 Task: Look for products in the category "Ale" from Societe only.
Action: Mouse moved to (704, 285)
Screenshot: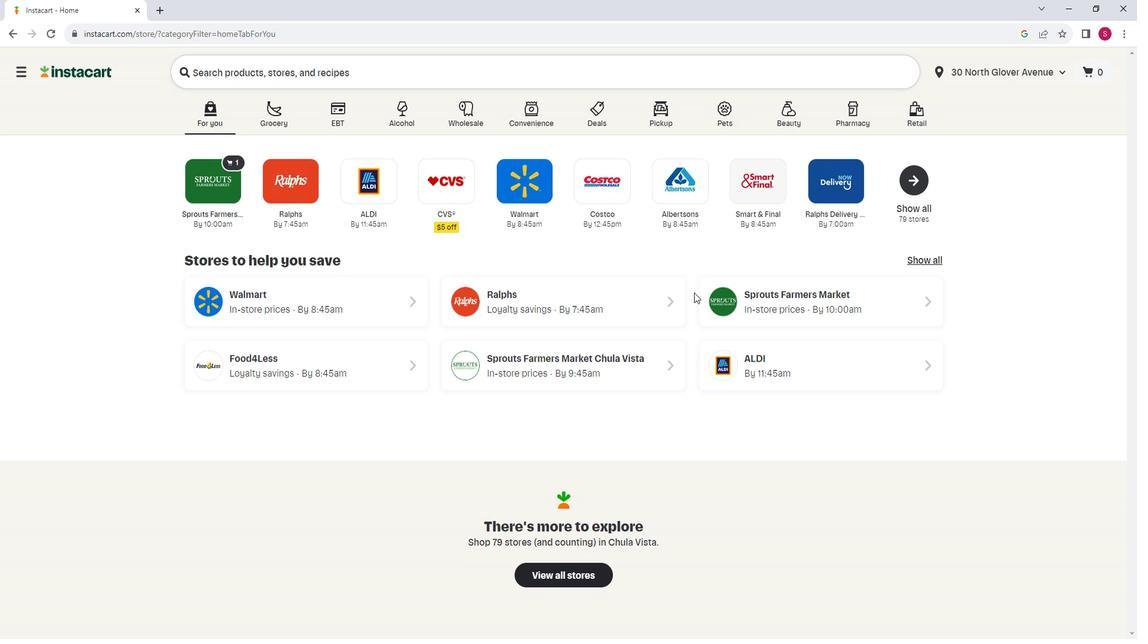 
Action: Mouse pressed left at (704, 285)
Screenshot: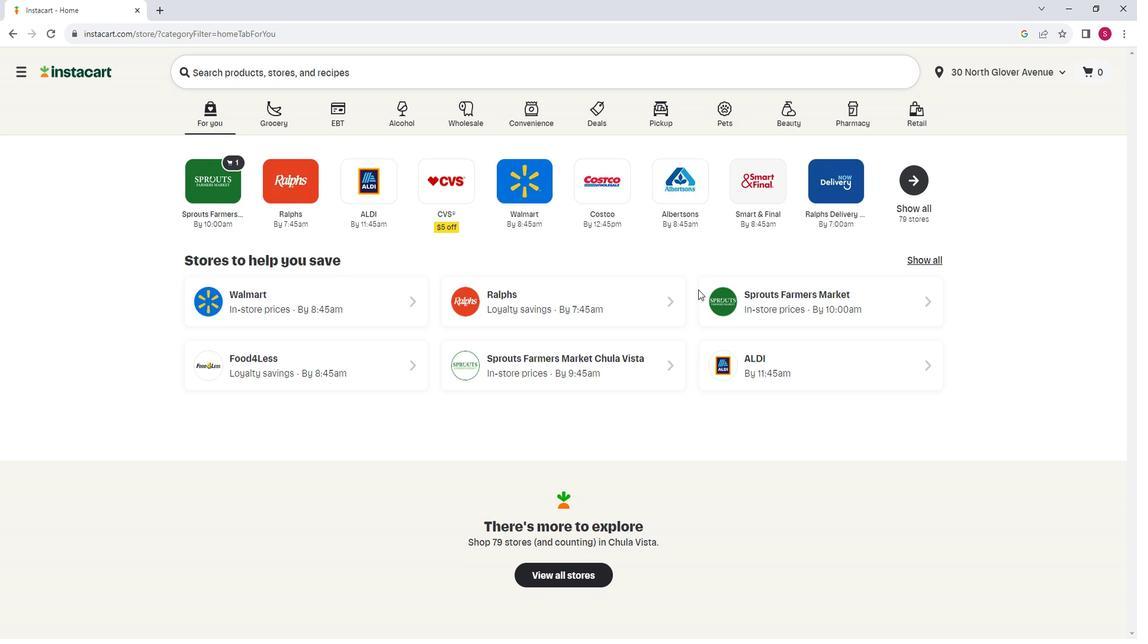 
Action: Mouse moved to (721, 284)
Screenshot: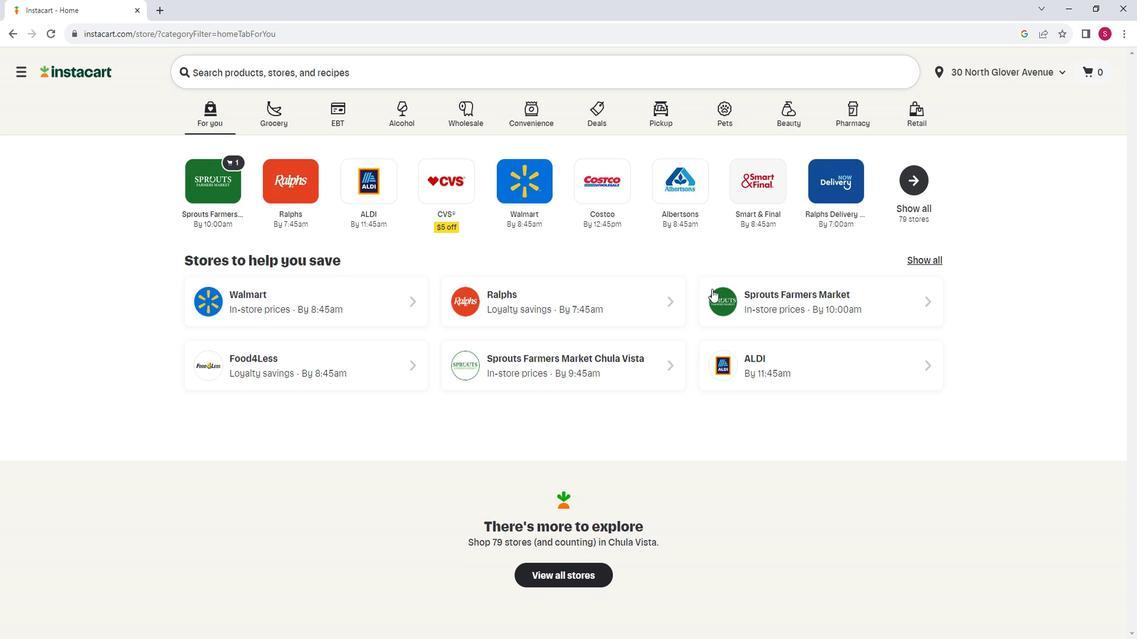 
Action: Mouse pressed left at (721, 284)
Screenshot: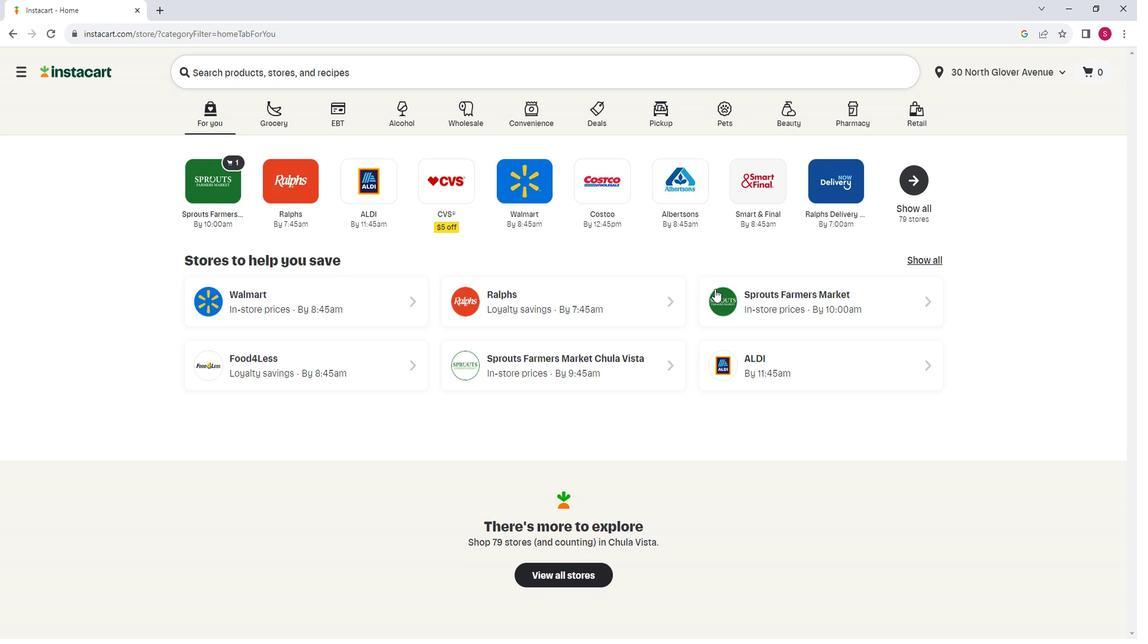 
Action: Mouse moved to (77, 426)
Screenshot: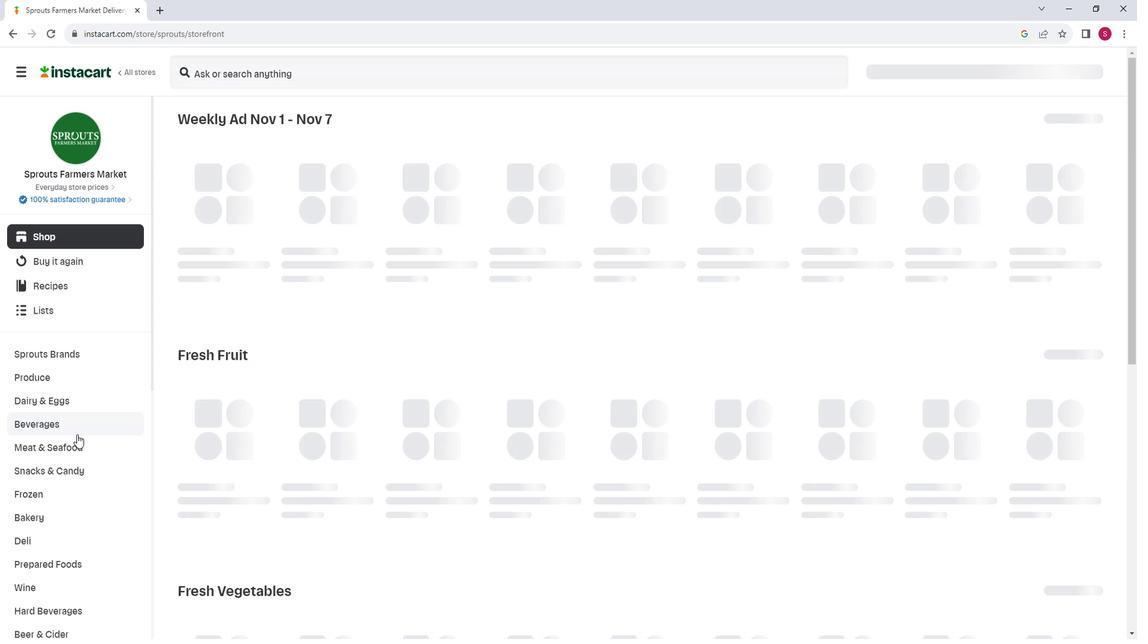 
Action: Mouse scrolled (77, 425) with delta (0, 0)
Screenshot: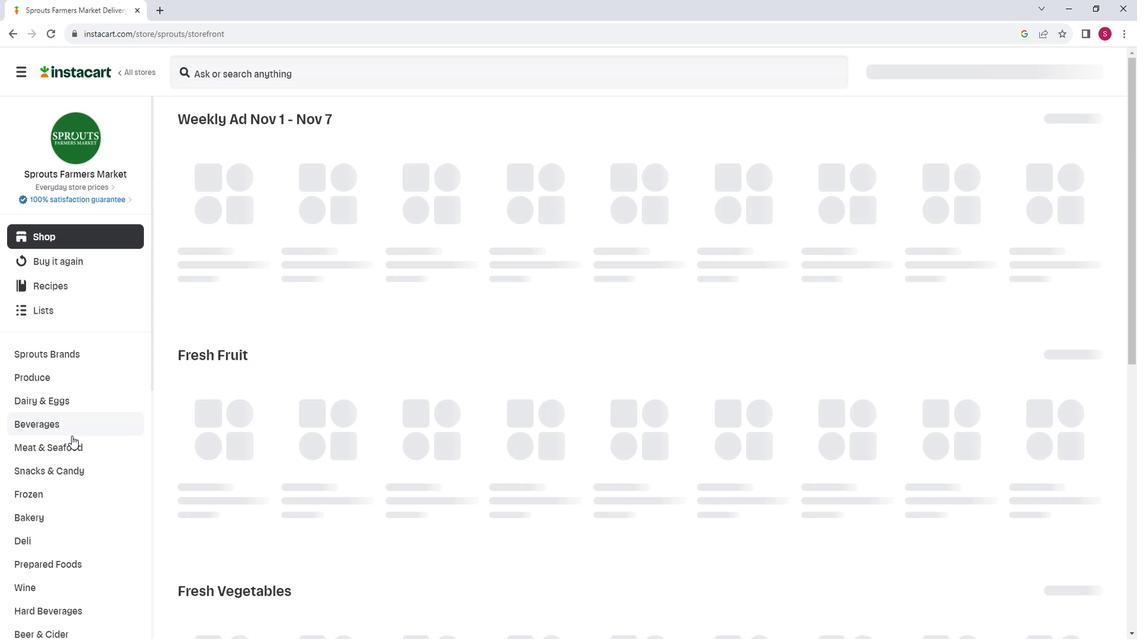 
Action: Mouse scrolled (77, 425) with delta (0, 0)
Screenshot: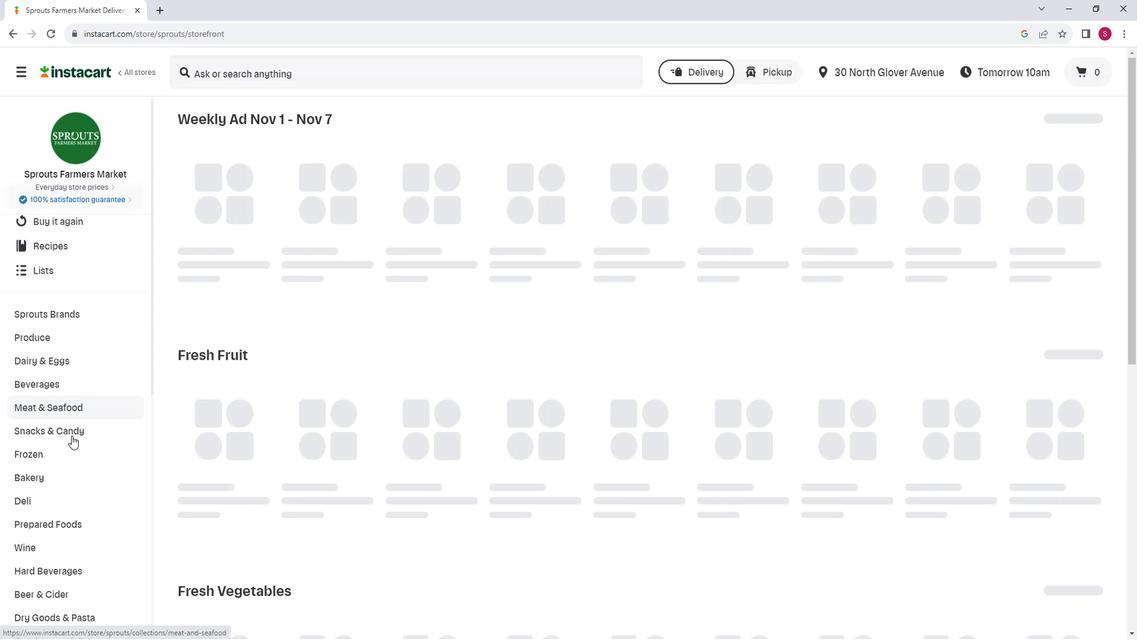 
Action: Mouse moved to (85, 494)
Screenshot: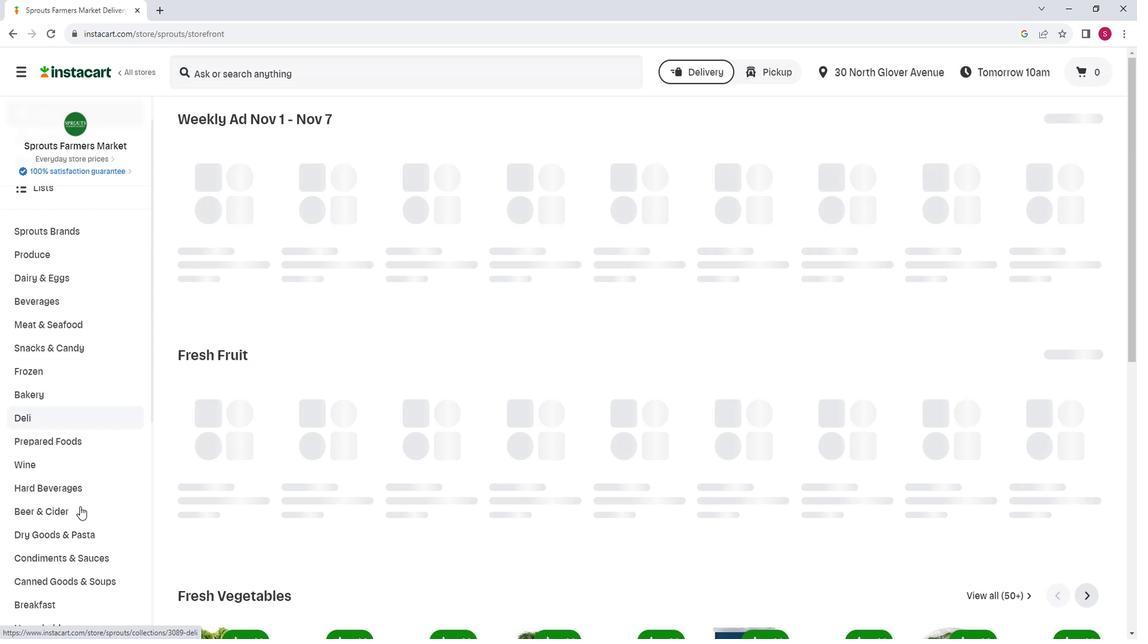 
Action: Mouse pressed left at (85, 494)
Screenshot: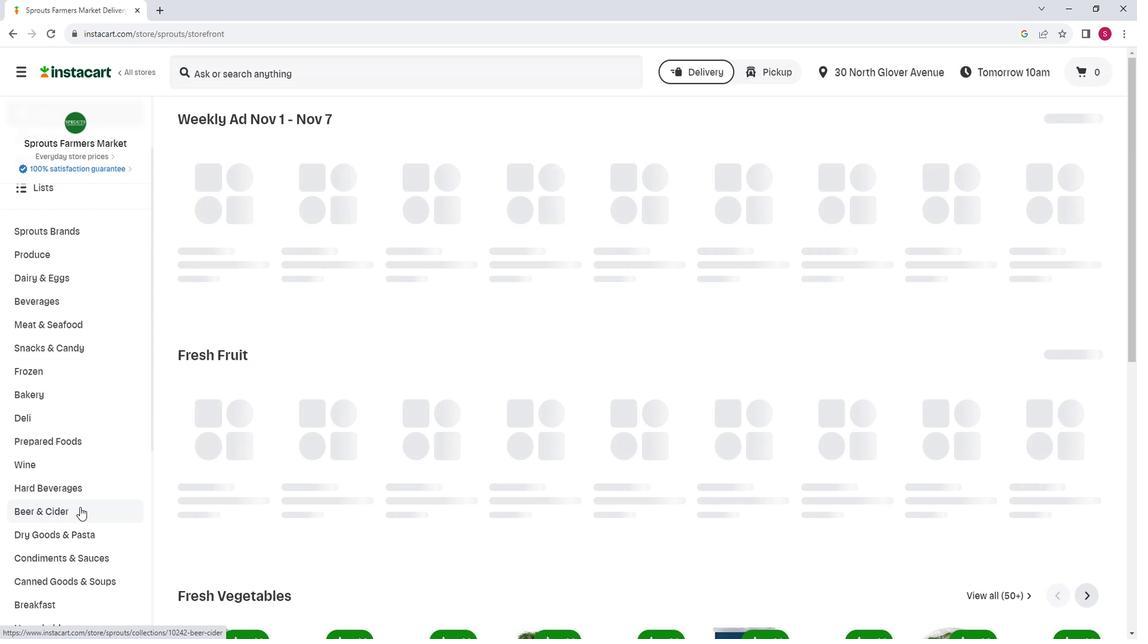 
Action: Mouse moved to (408, 154)
Screenshot: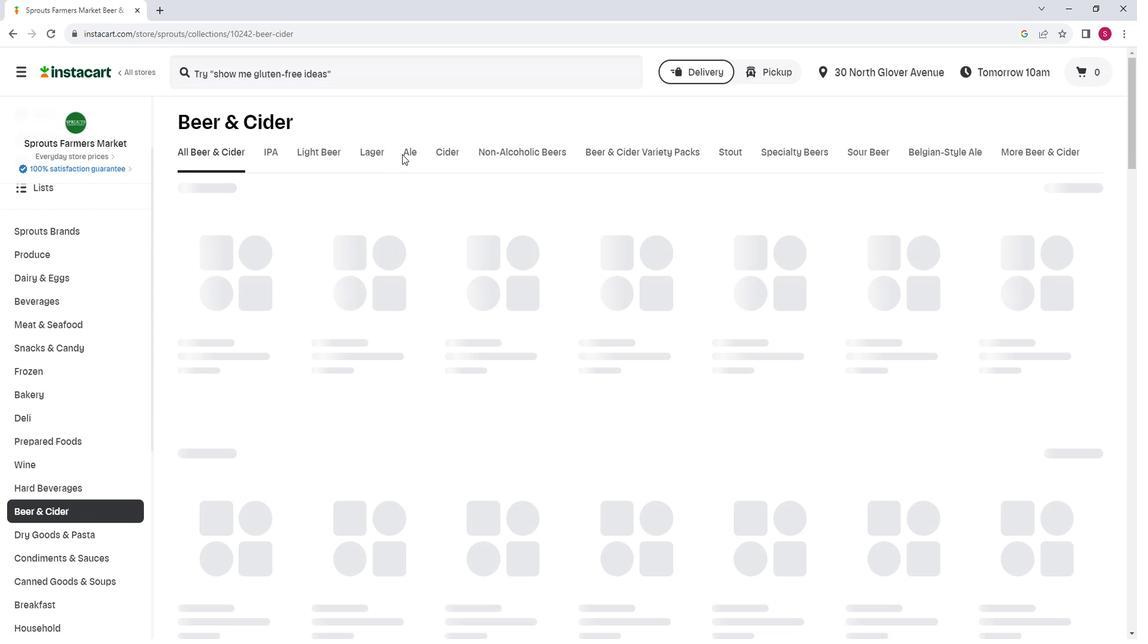 
Action: Mouse pressed left at (408, 154)
Screenshot: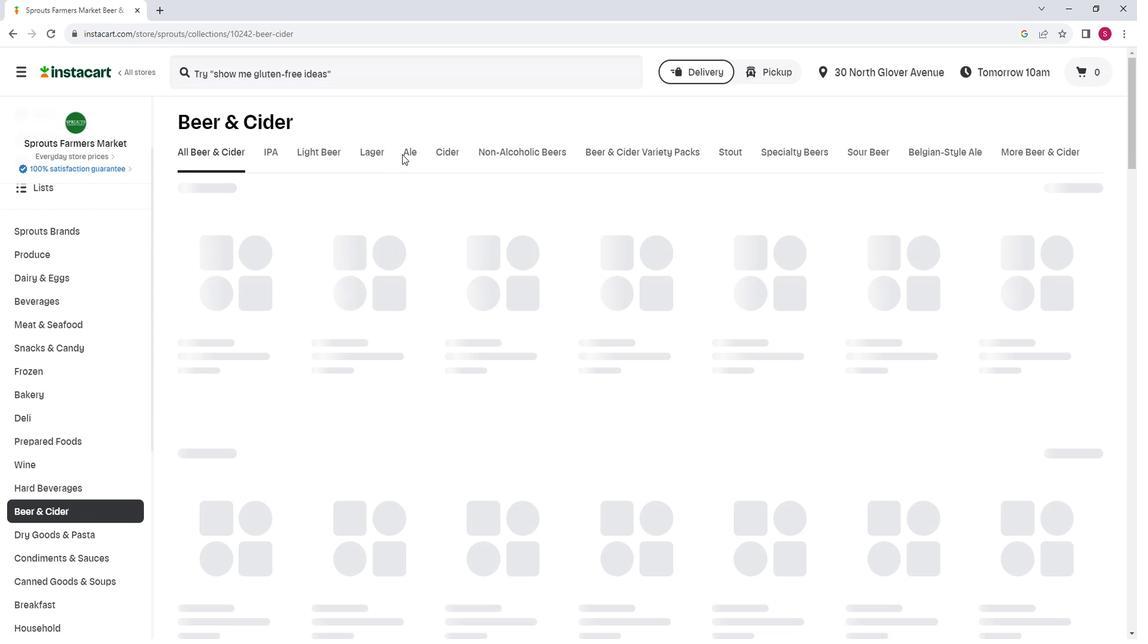 
Action: Mouse moved to (410, 152)
Screenshot: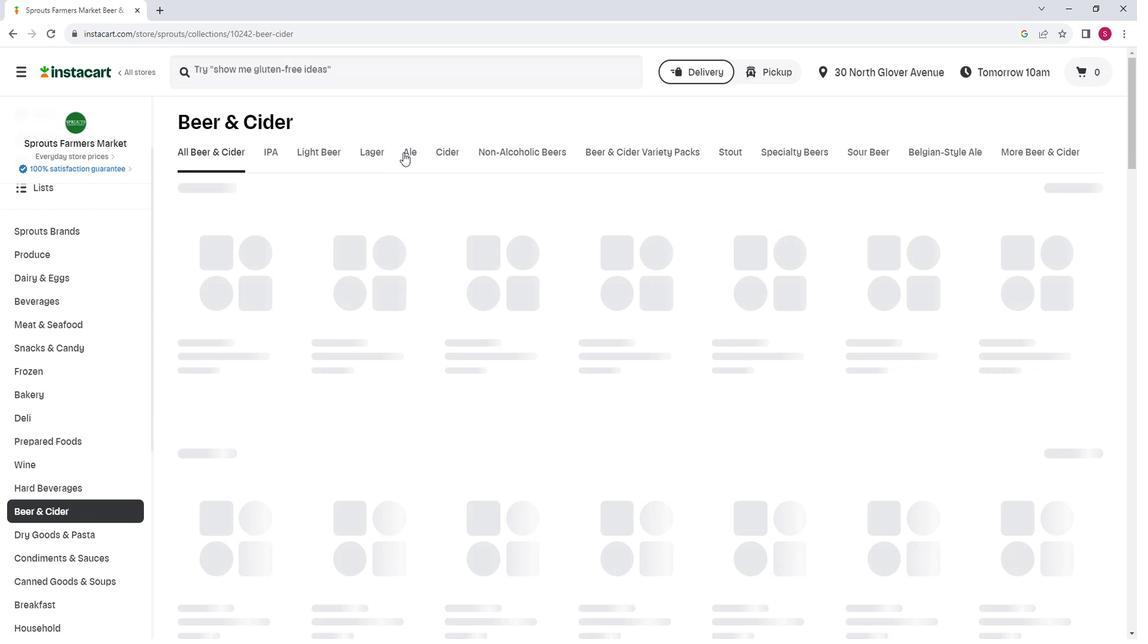 
Action: Mouse pressed left at (410, 152)
Screenshot: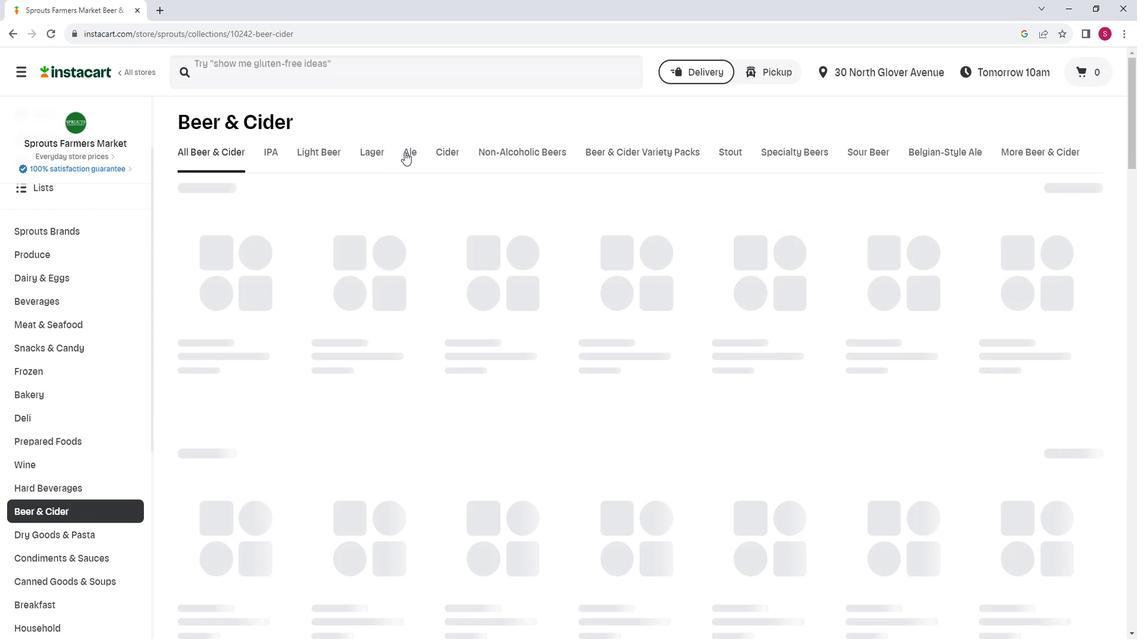 
Action: Mouse moved to (345, 193)
Screenshot: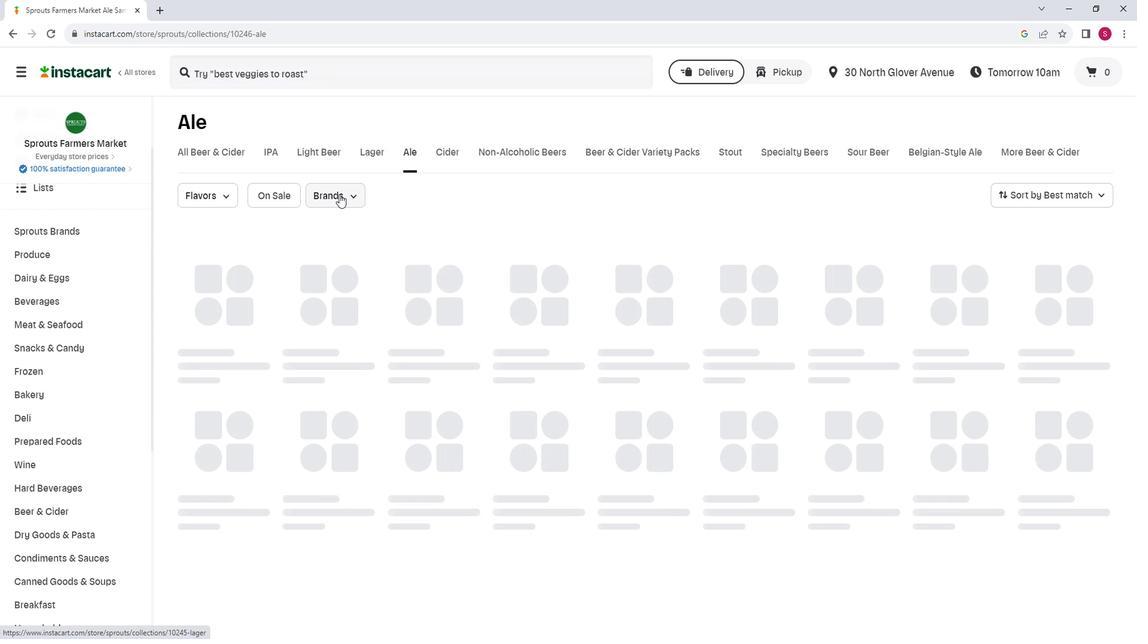 
Action: Mouse pressed left at (345, 193)
Screenshot: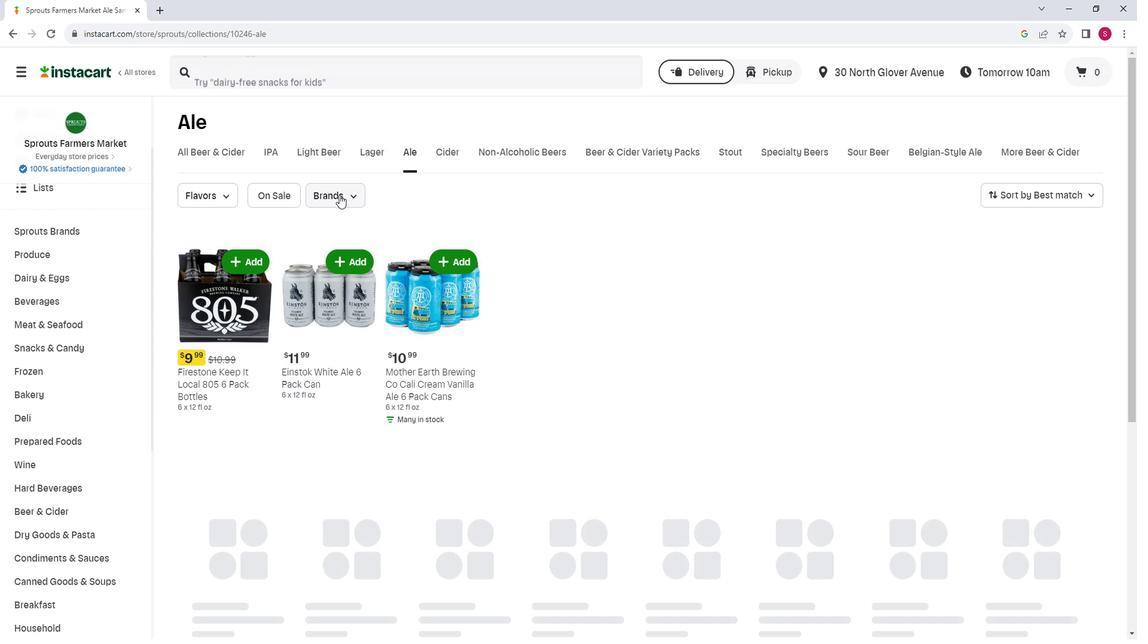 
Action: Mouse moved to (363, 257)
Screenshot: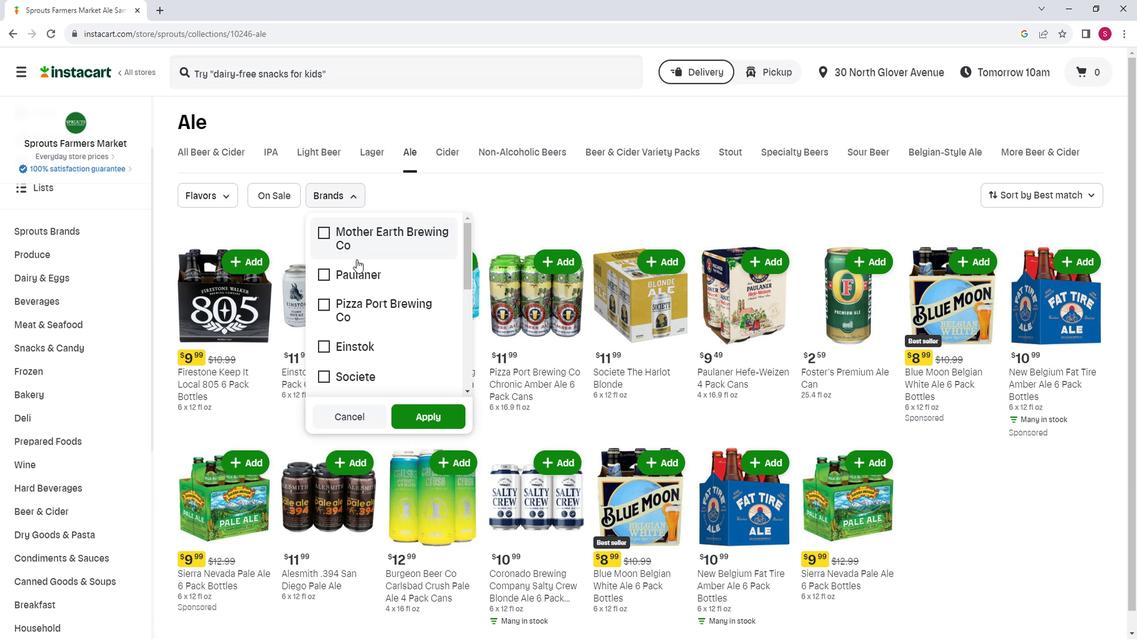 
Action: Mouse scrolled (363, 257) with delta (0, 0)
Screenshot: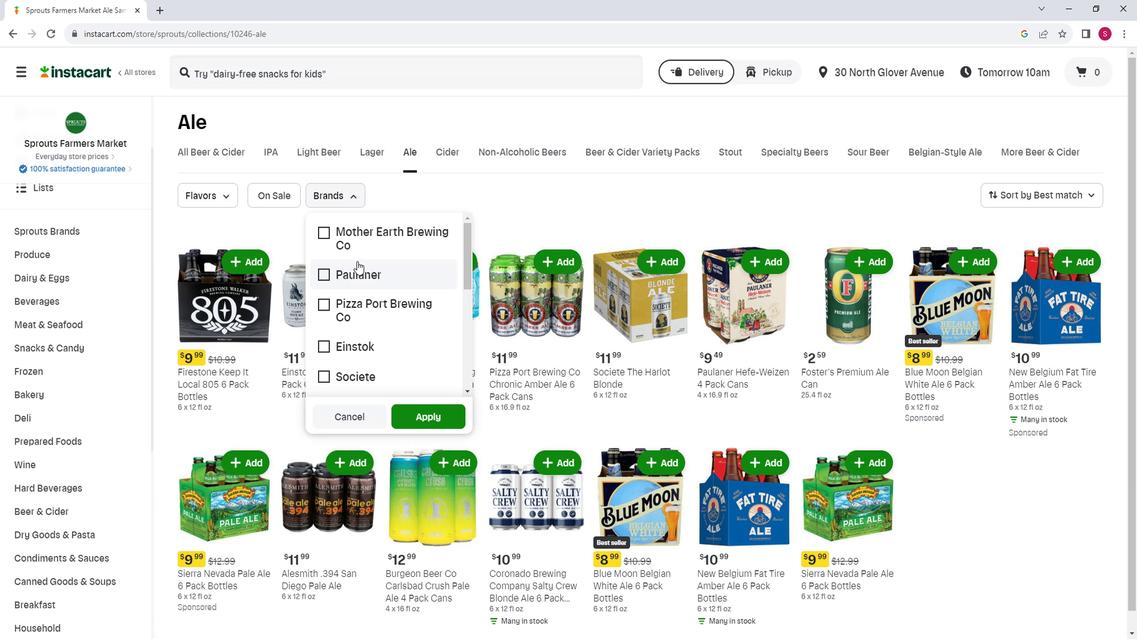 
Action: Mouse moved to (371, 313)
Screenshot: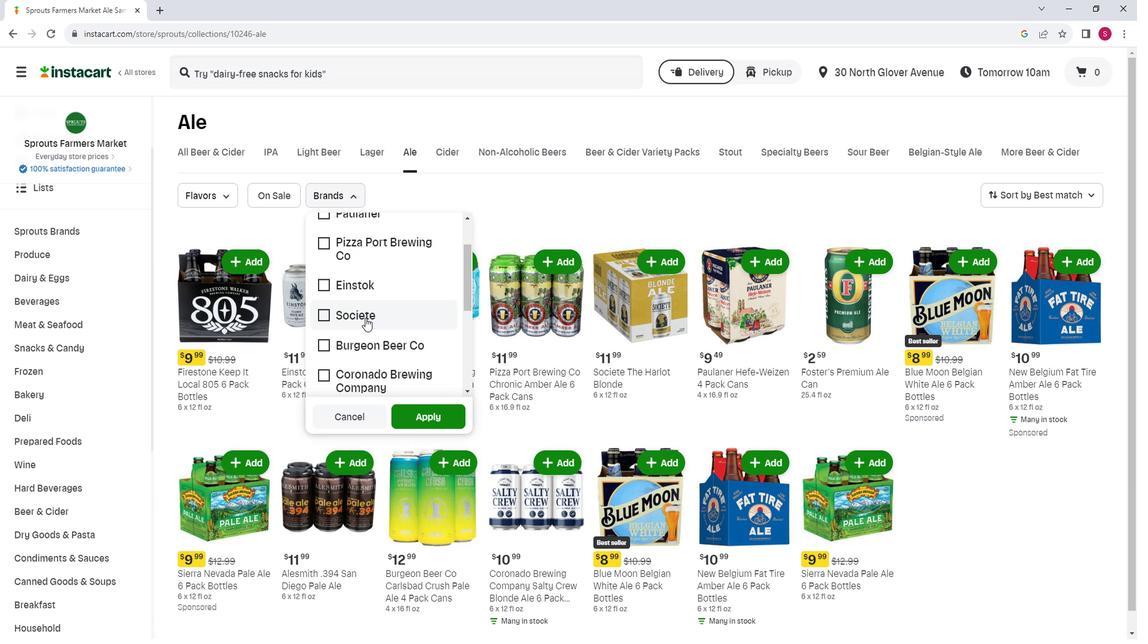 
Action: Mouse pressed left at (371, 313)
Screenshot: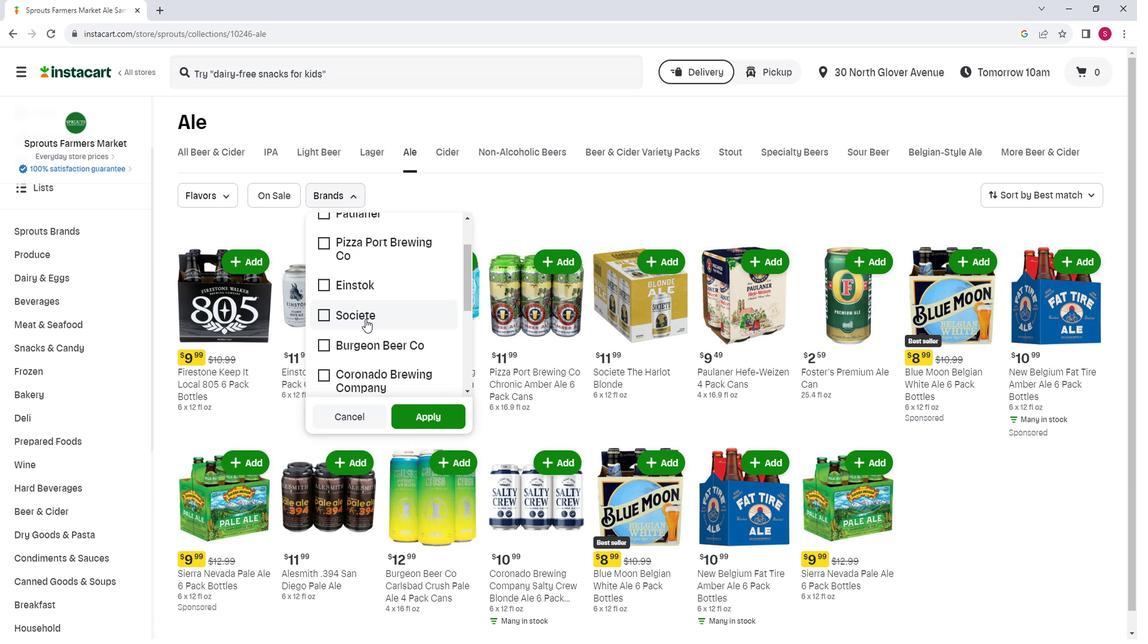 
Action: Mouse moved to (413, 410)
Screenshot: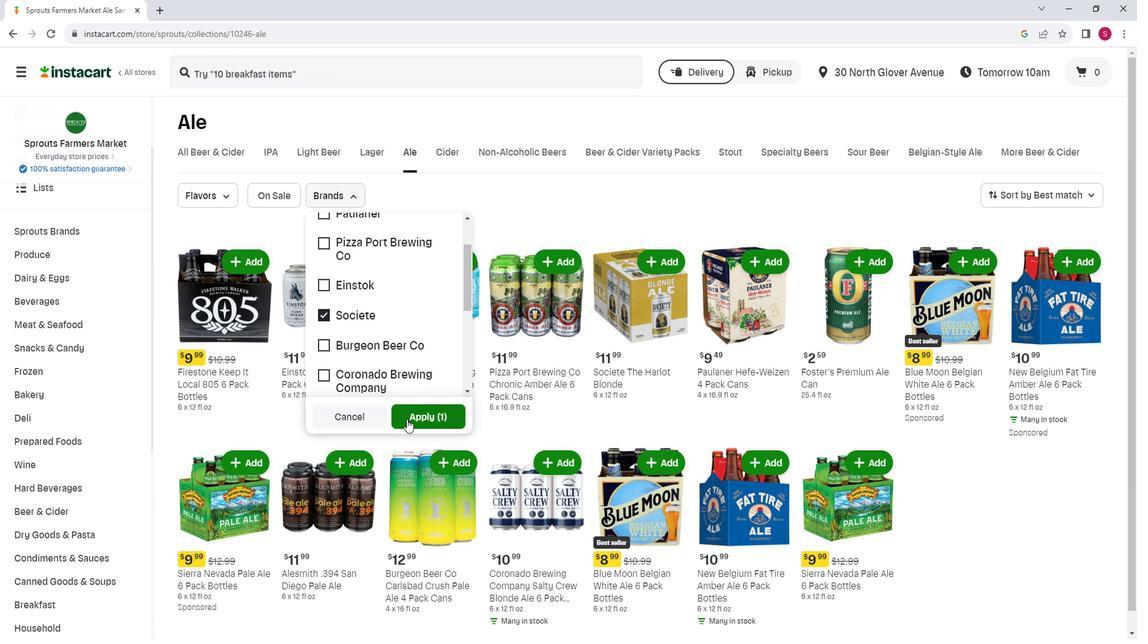 
Action: Mouse pressed left at (413, 410)
Screenshot: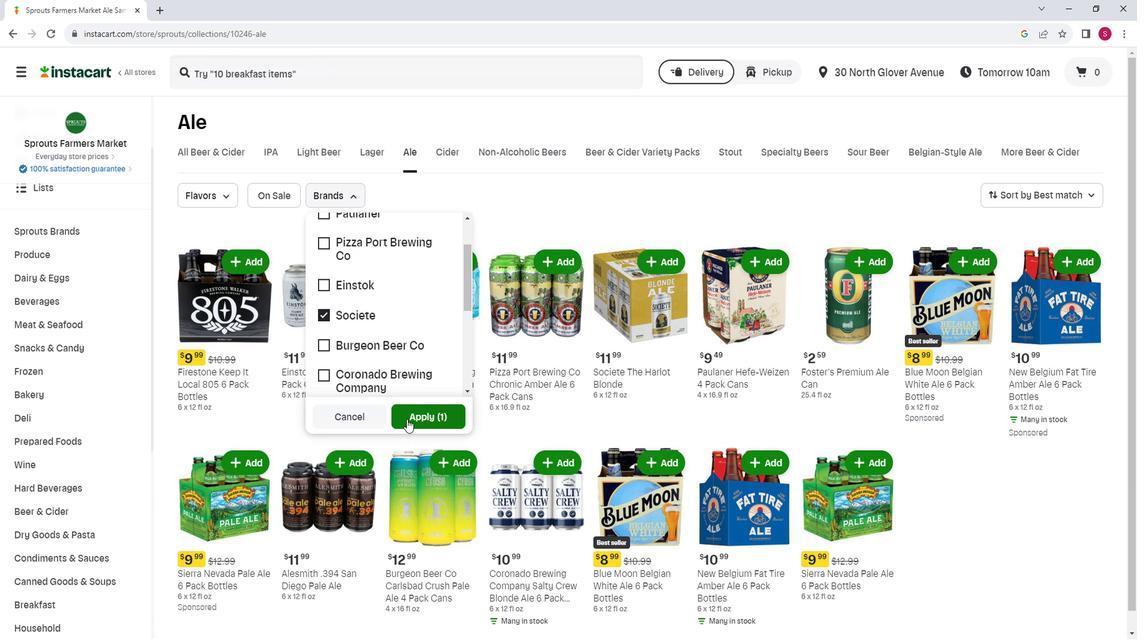 
Action: Mouse moved to (416, 404)
Screenshot: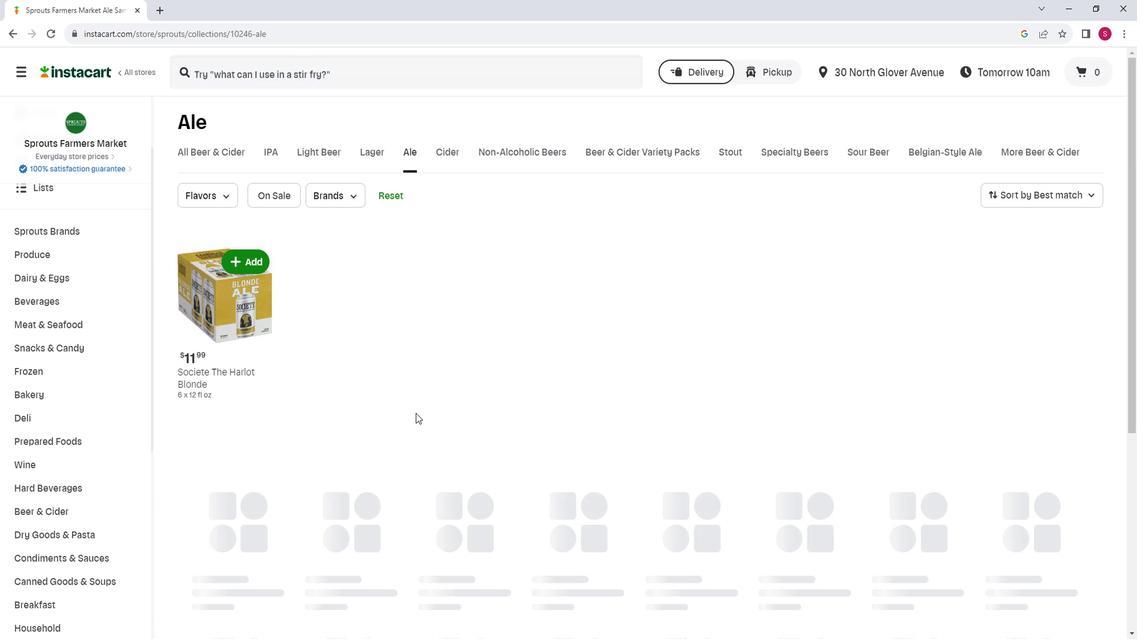 
